 Task: Create a task  Implement a feature for users to join and participate in groups , assign it to team member softage.7@softage.net in the project Wayfarer and update the status of the task to  Off Track , set the priority of the task to Medium.
Action: Mouse moved to (75, 282)
Screenshot: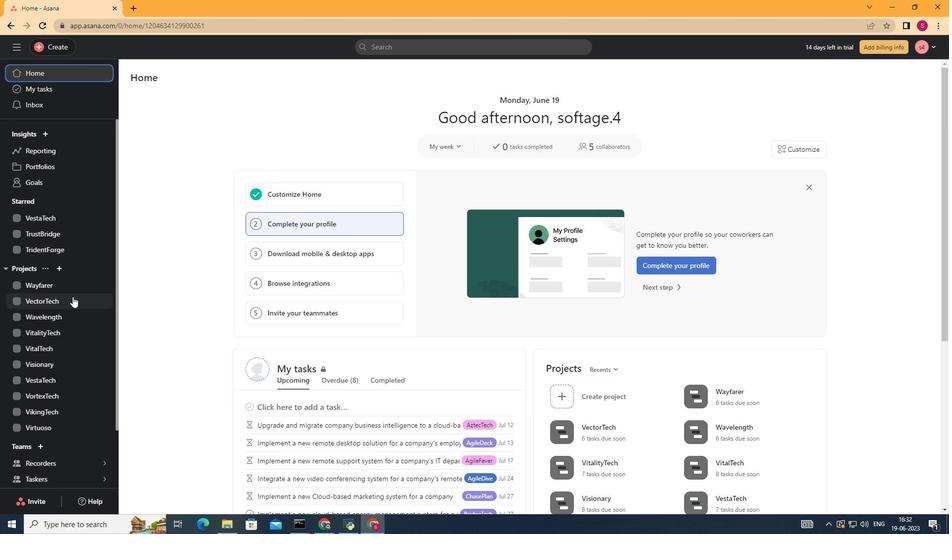 
Action: Mouse pressed left at (75, 282)
Screenshot: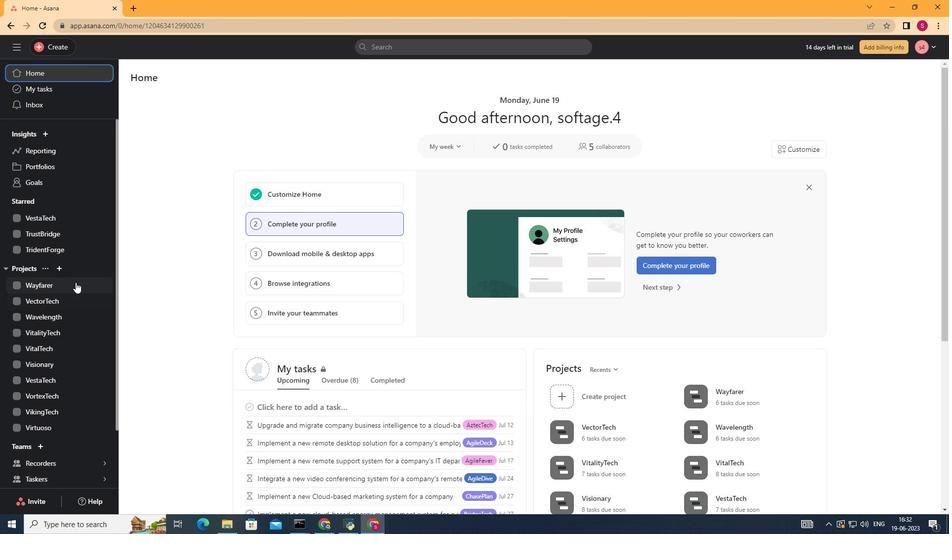 
Action: Mouse moved to (150, 120)
Screenshot: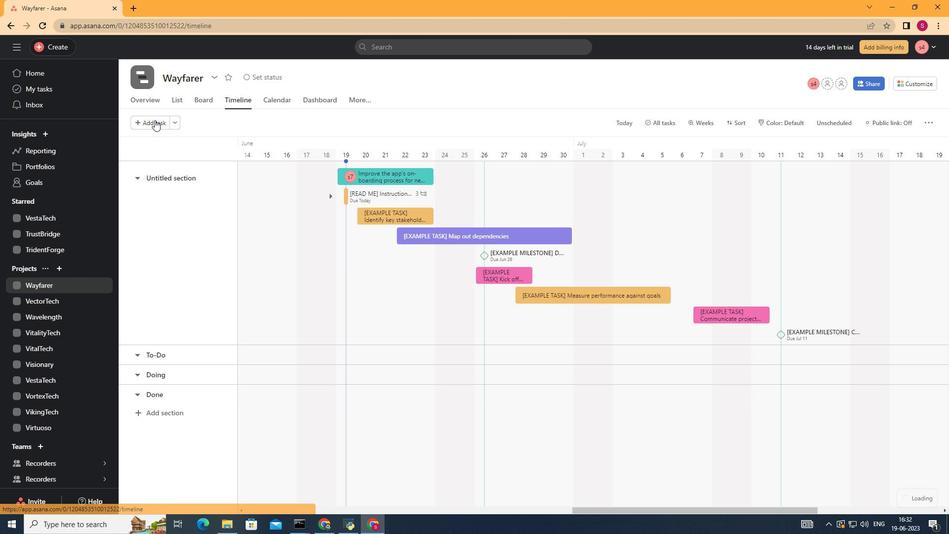 
Action: Mouse pressed left at (150, 120)
Screenshot: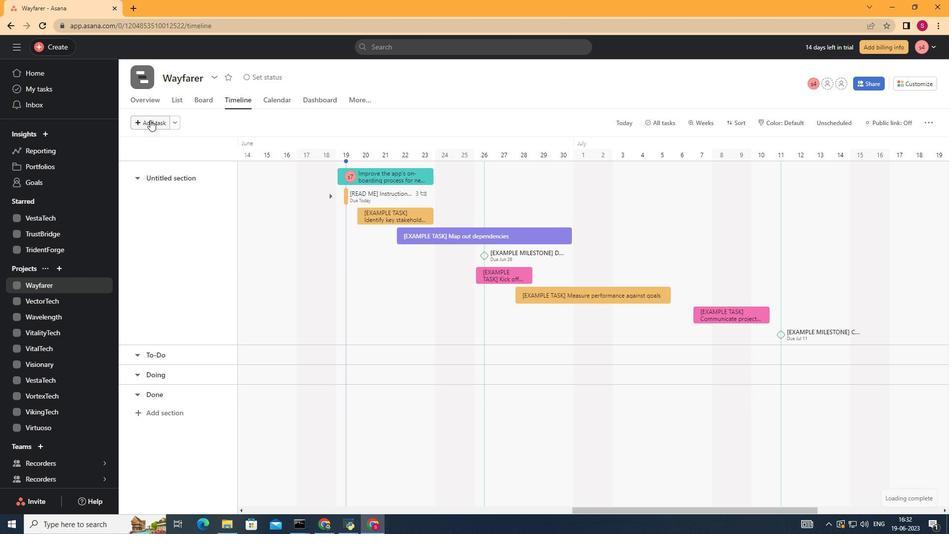 
Action: Mouse moved to (363, 174)
Screenshot: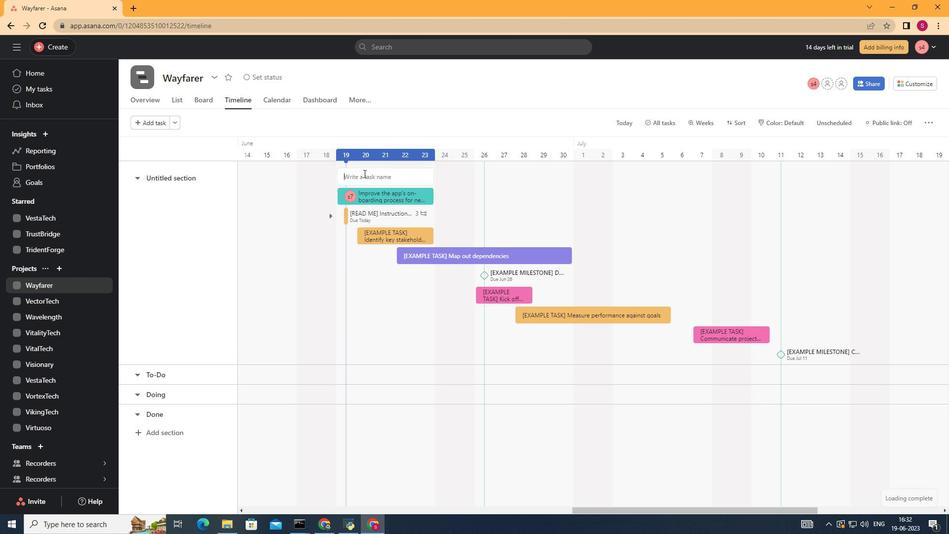 
Action: Mouse pressed left at (363, 174)
Screenshot: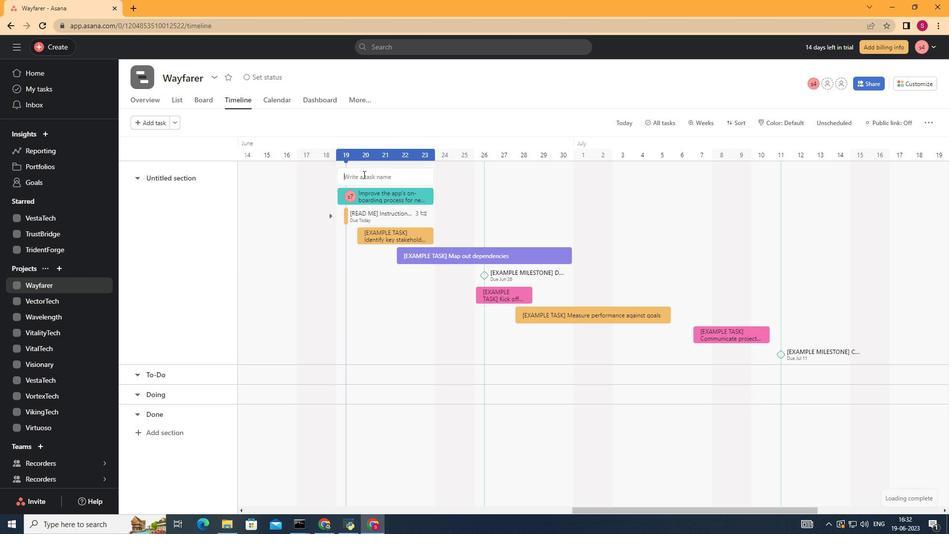 
Action: Key pressed <Key.shift>Implement<Key.space>a<Key.space>feature<Key.space>for<Key.space>users<Key.space>to<Key.space>join<Key.space>and<Key.space>participate<Key.space>in<Key.space>groups<Key.enter>
Screenshot: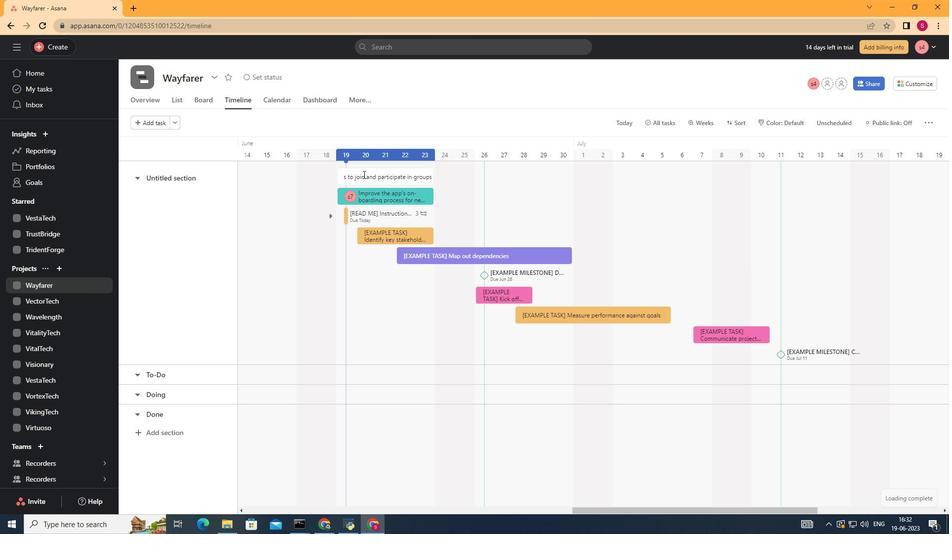 
Action: Mouse pressed left at (363, 174)
Screenshot: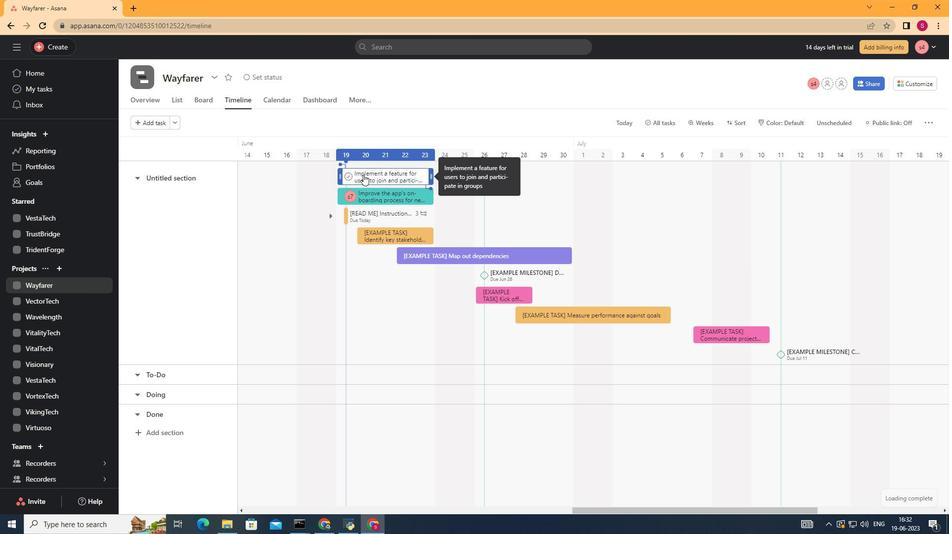 
Action: Mouse moved to (688, 196)
Screenshot: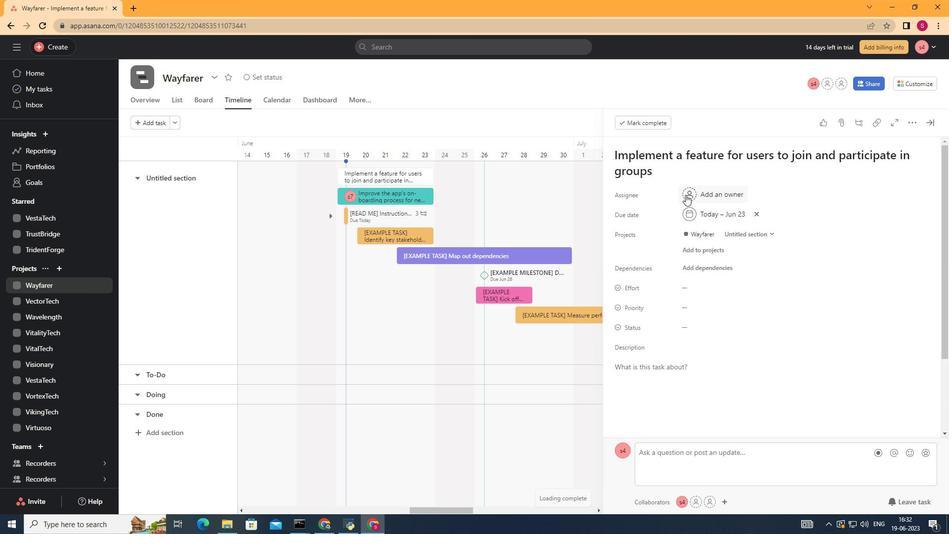 
Action: Mouse pressed left at (688, 196)
Screenshot: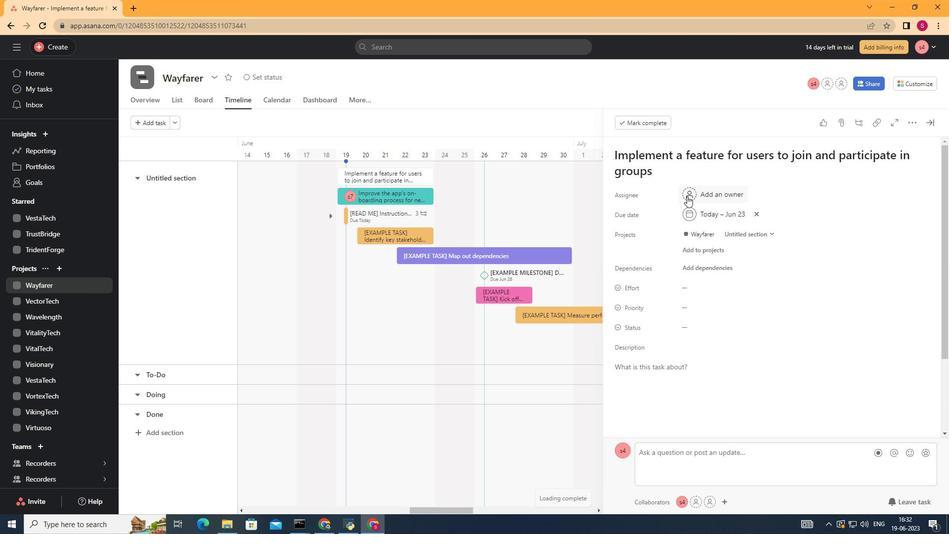 
Action: Mouse moved to (721, 196)
Screenshot: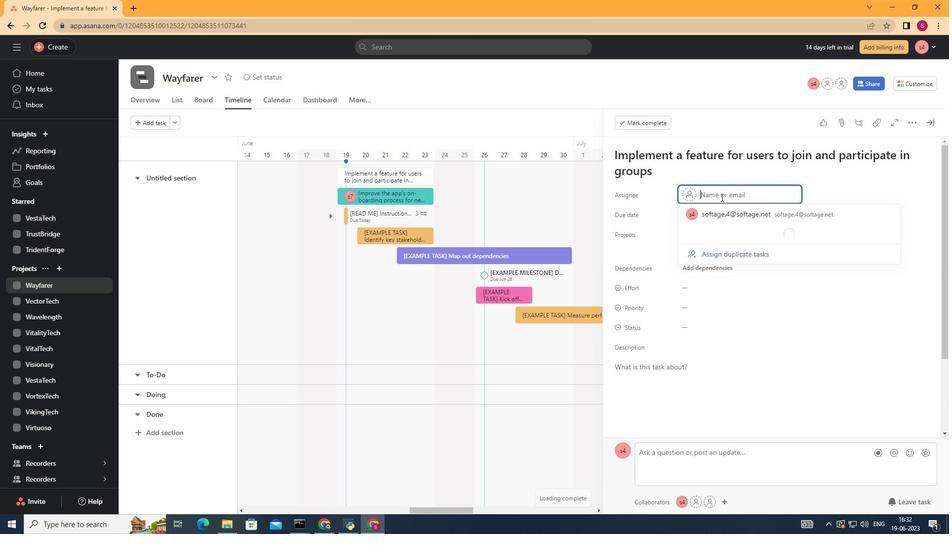 
Action: Key pressed softage.7<Key.shift>@softage.net<Key.enter>
Screenshot: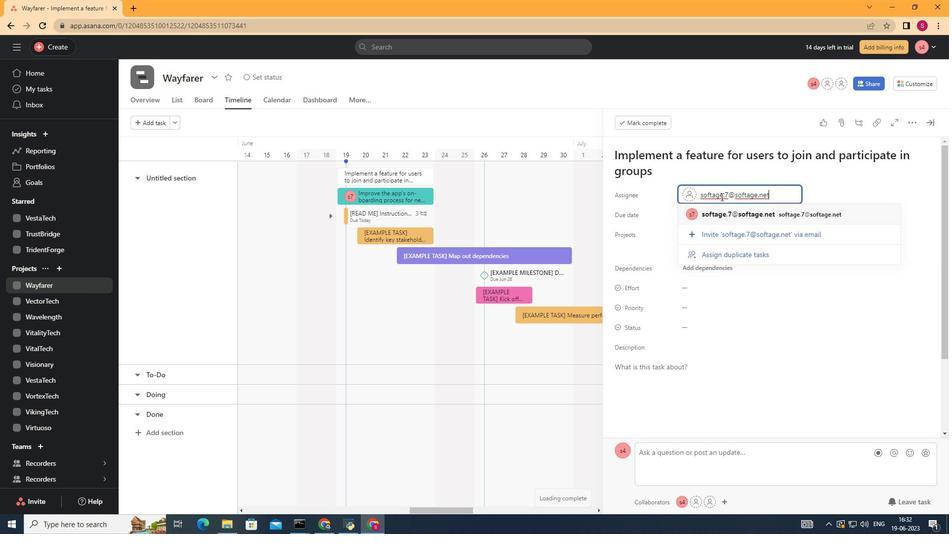 
Action: Mouse moved to (853, 276)
Screenshot: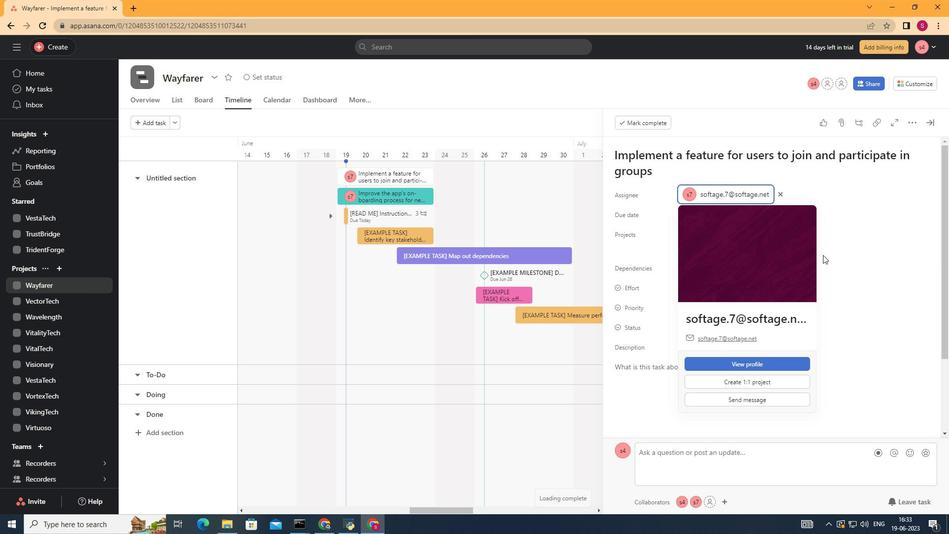 
Action: Mouse pressed left at (853, 276)
Screenshot: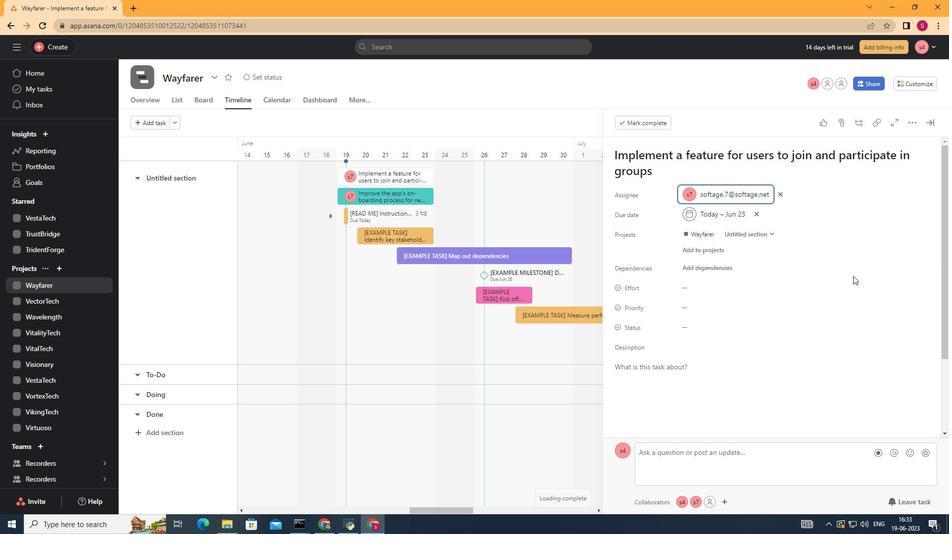 
Action: Mouse moved to (705, 326)
Screenshot: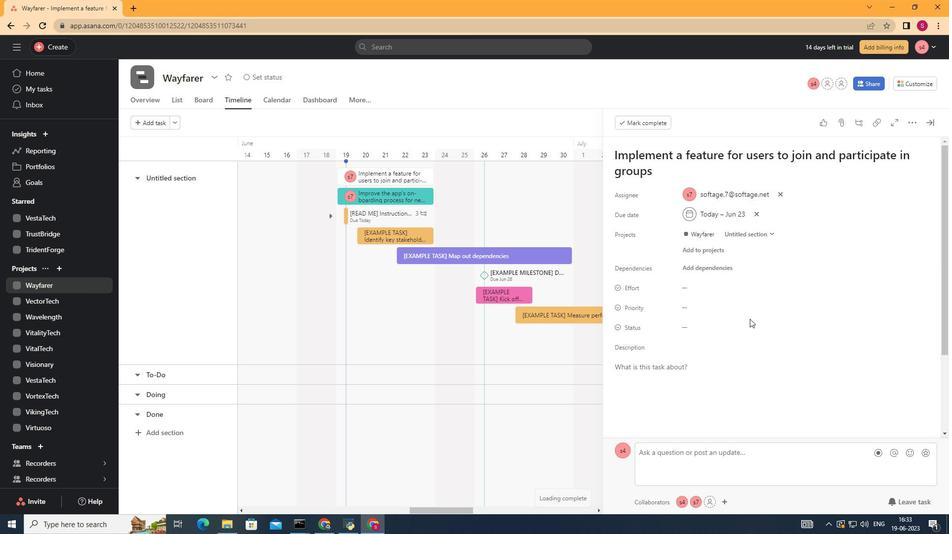 
Action: Mouse pressed left at (705, 326)
Screenshot: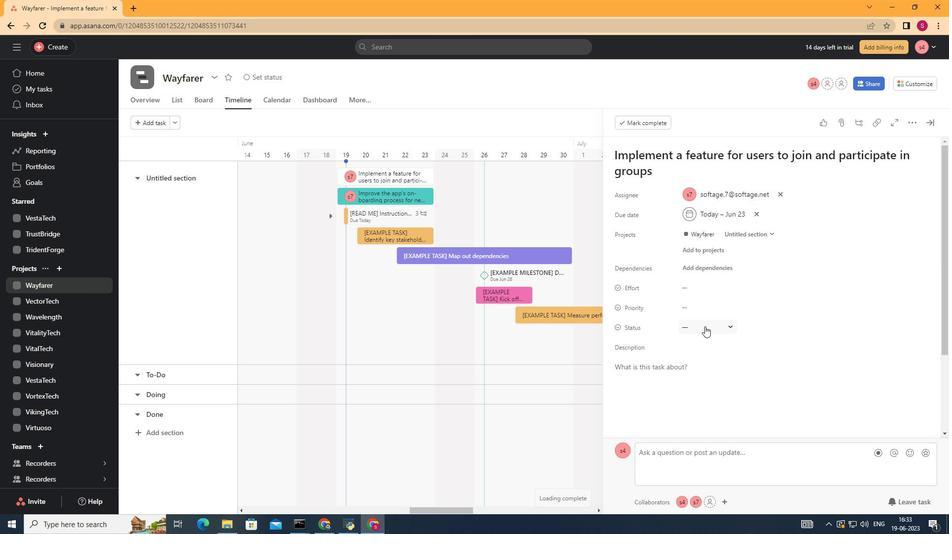 
Action: Mouse moved to (725, 401)
Screenshot: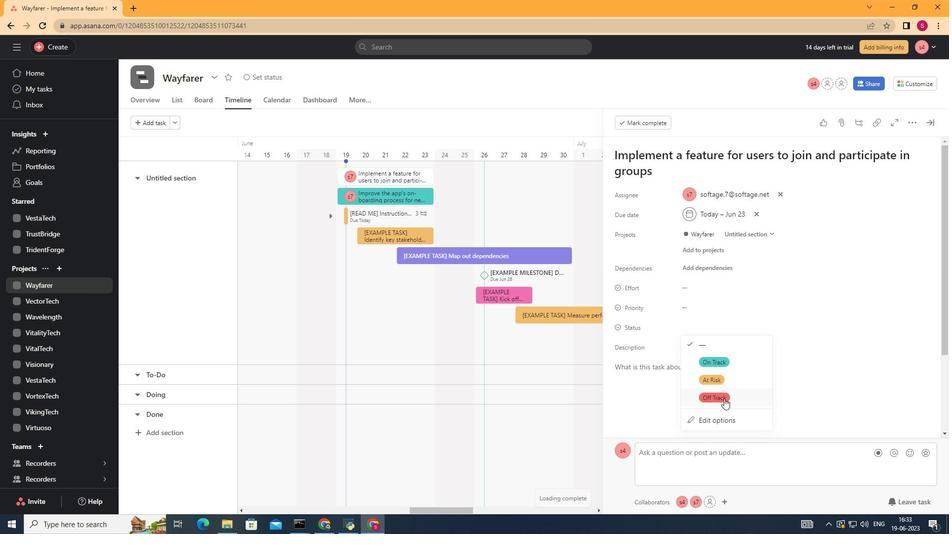 
Action: Mouse pressed left at (725, 401)
Screenshot: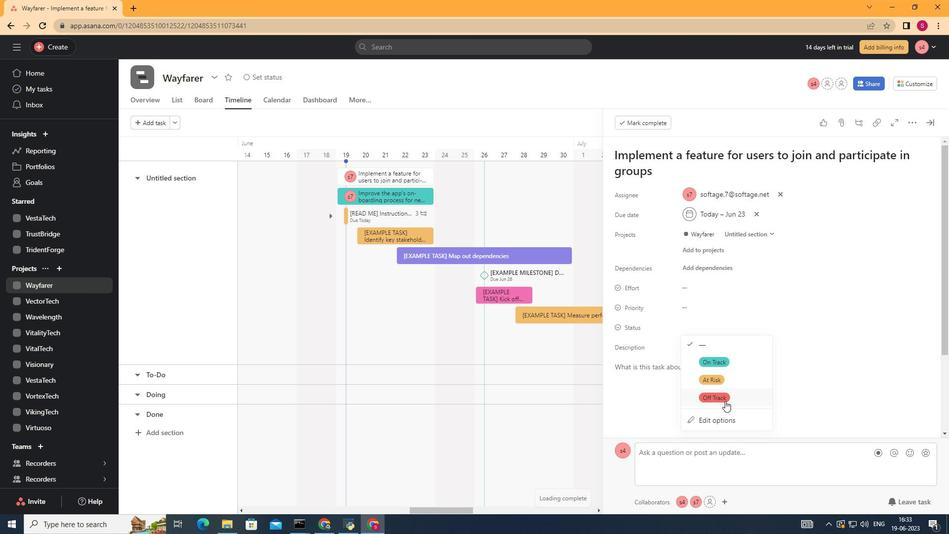 
Action: Mouse moved to (702, 304)
Screenshot: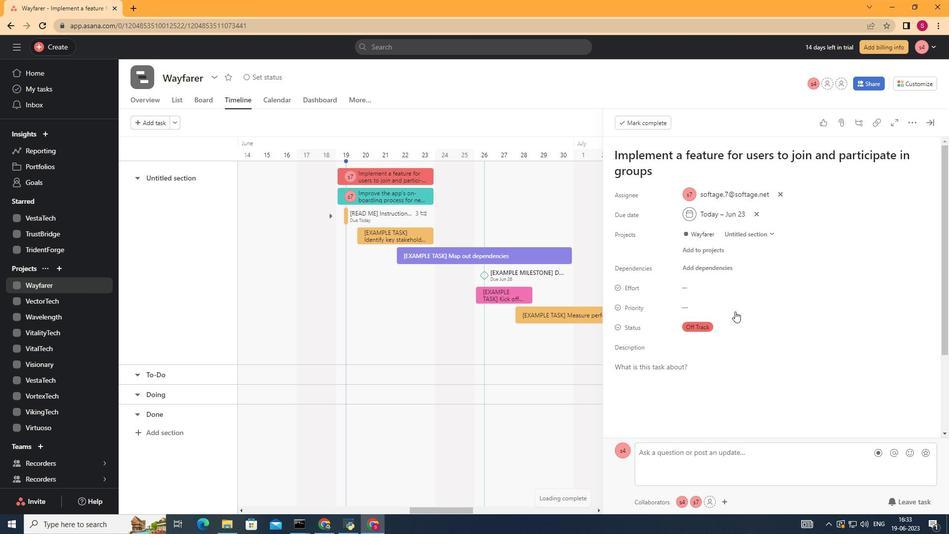 
Action: Mouse pressed left at (702, 304)
Screenshot: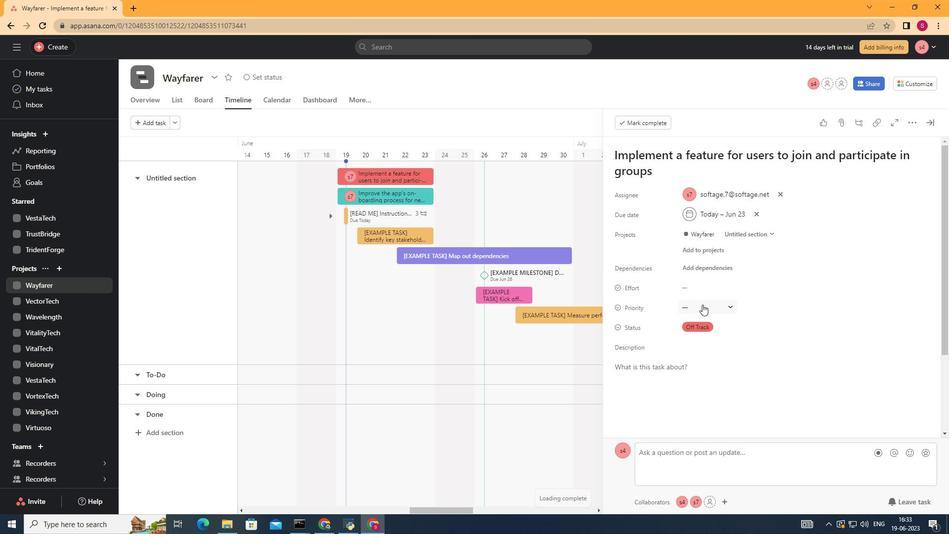 
Action: Mouse moved to (740, 362)
Screenshot: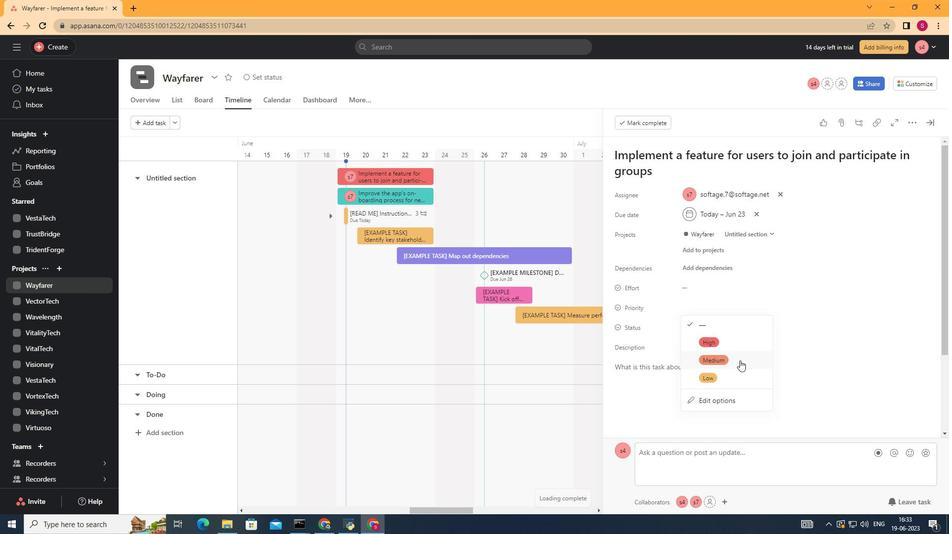 
Action: Mouse pressed left at (740, 362)
Screenshot: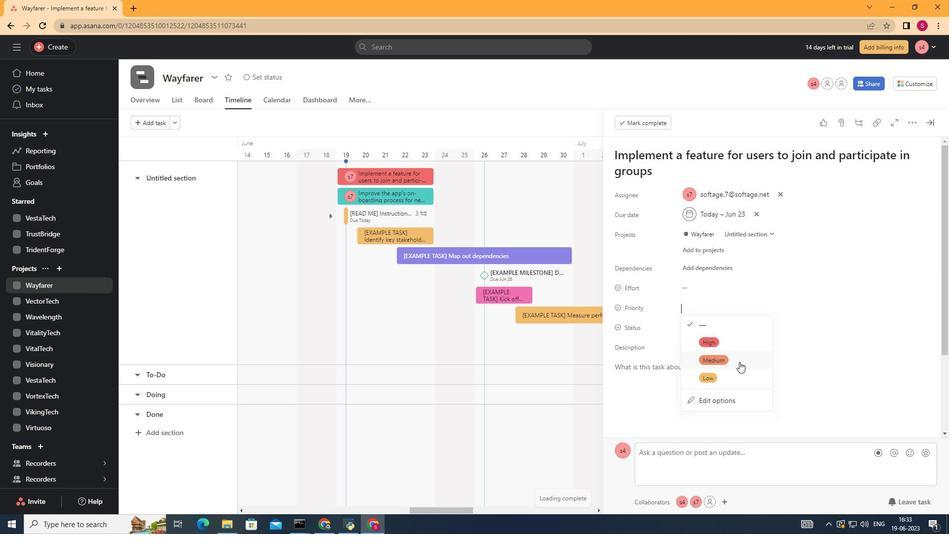 
